 Task: Select the current location as Dinosaur Valley State Park, Texas, United States . Now zoom - , and verify the location . Hide zoom slider
Action: Mouse moved to (169, 100)
Screenshot: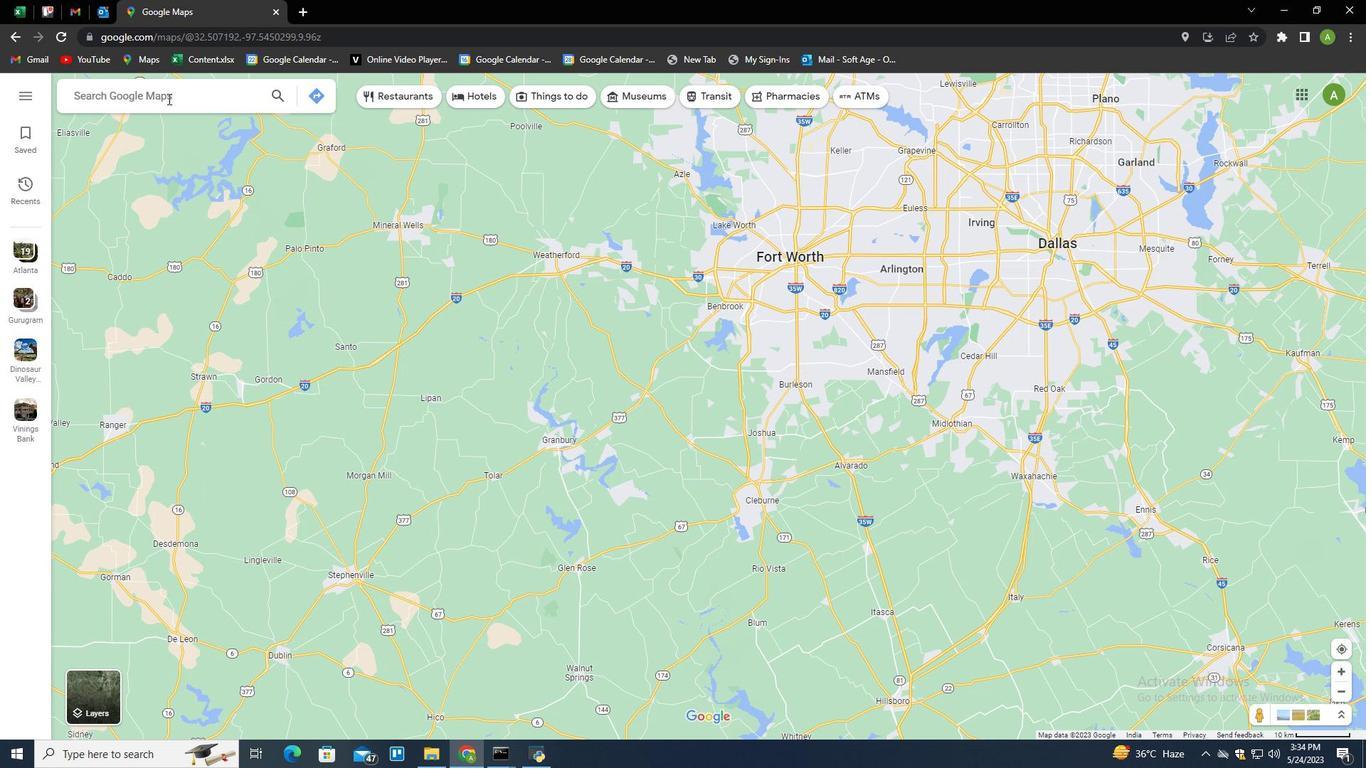 
Action: Mouse pressed left at (169, 100)
Screenshot: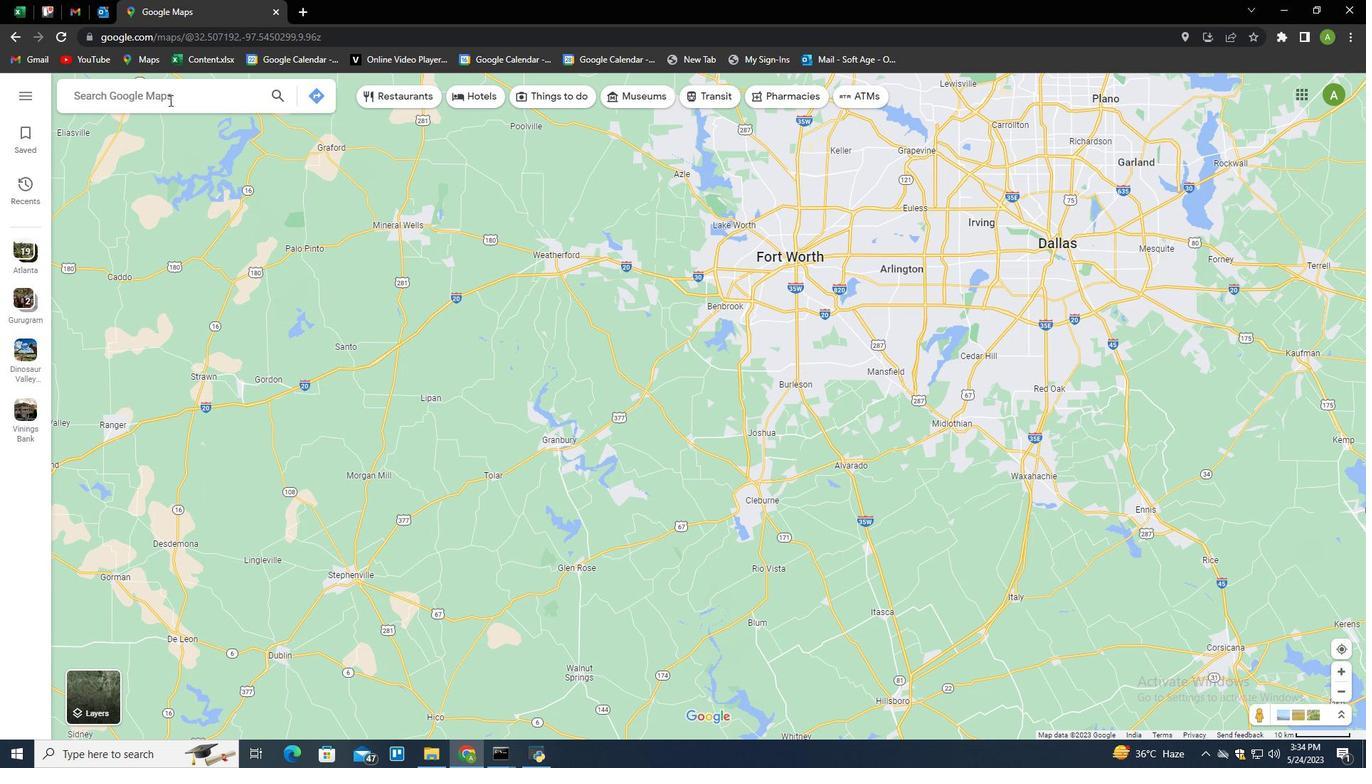 
Action: Key pressed <Key.shift>Dinosaur<Key.space><Key.shift>Valley<Key.space><Key.shift>State<Key.space><Key.shift>Park,<Key.space><Key.shift>Texas,<Key.space><Key.shift>United<Key.space><Key.shift>States<Key.enter>
Screenshot: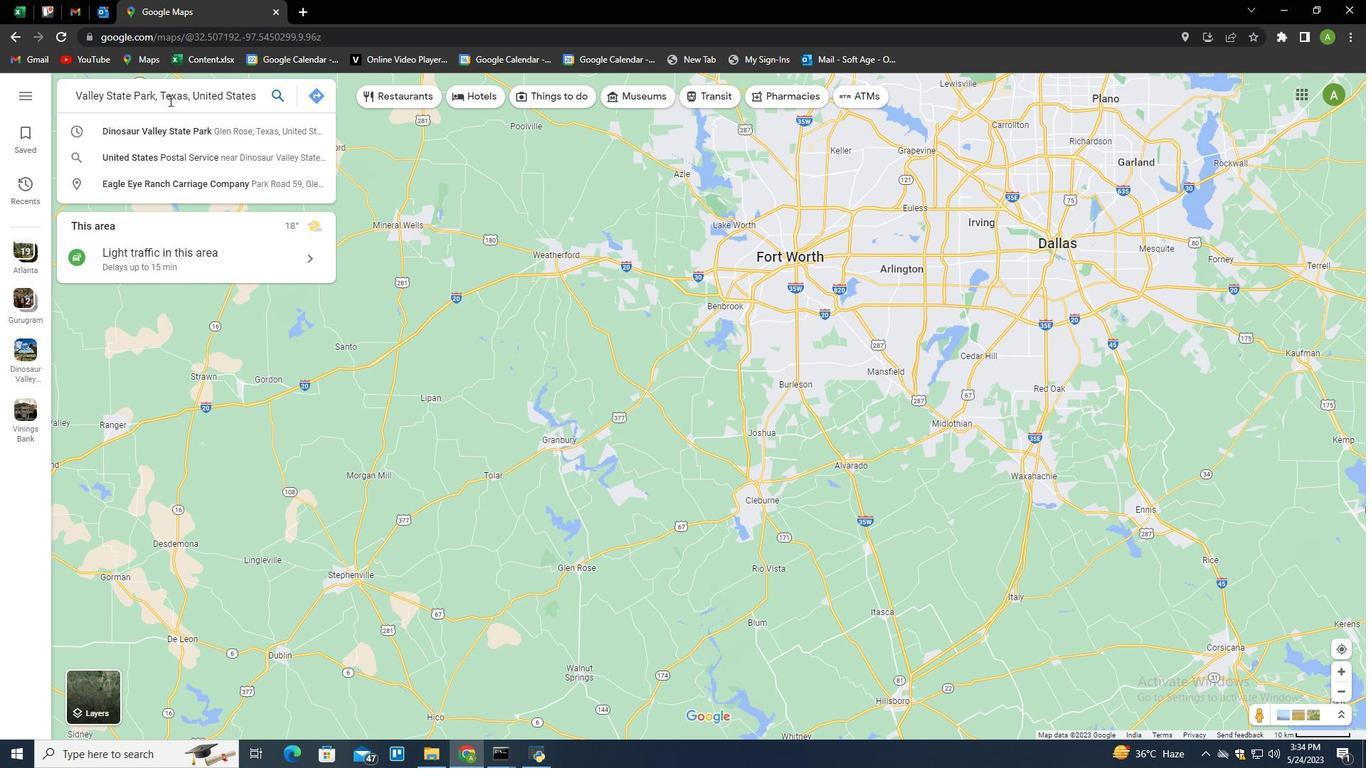 
Action: Mouse moved to (1310, 681)
Screenshot: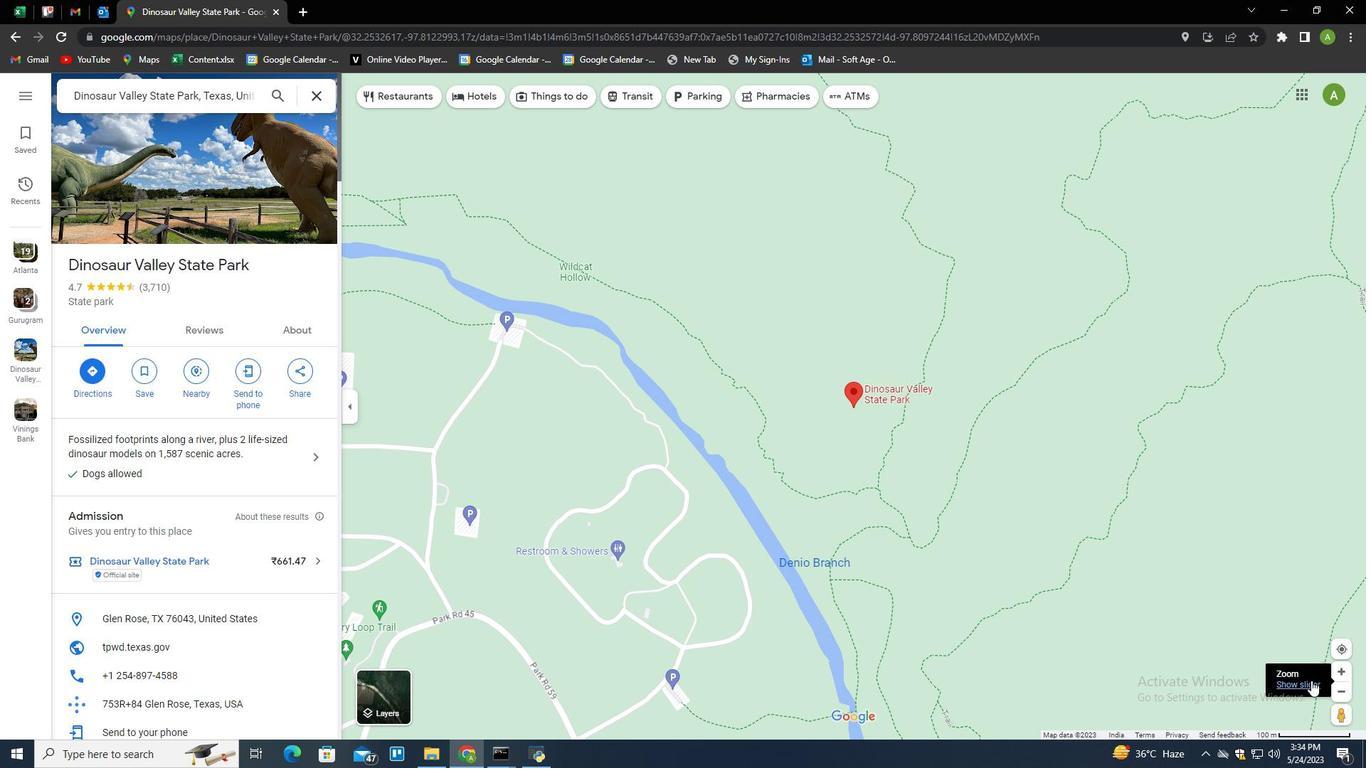 
Action: Mouse pressed left at (1310, 681)
Screenshot: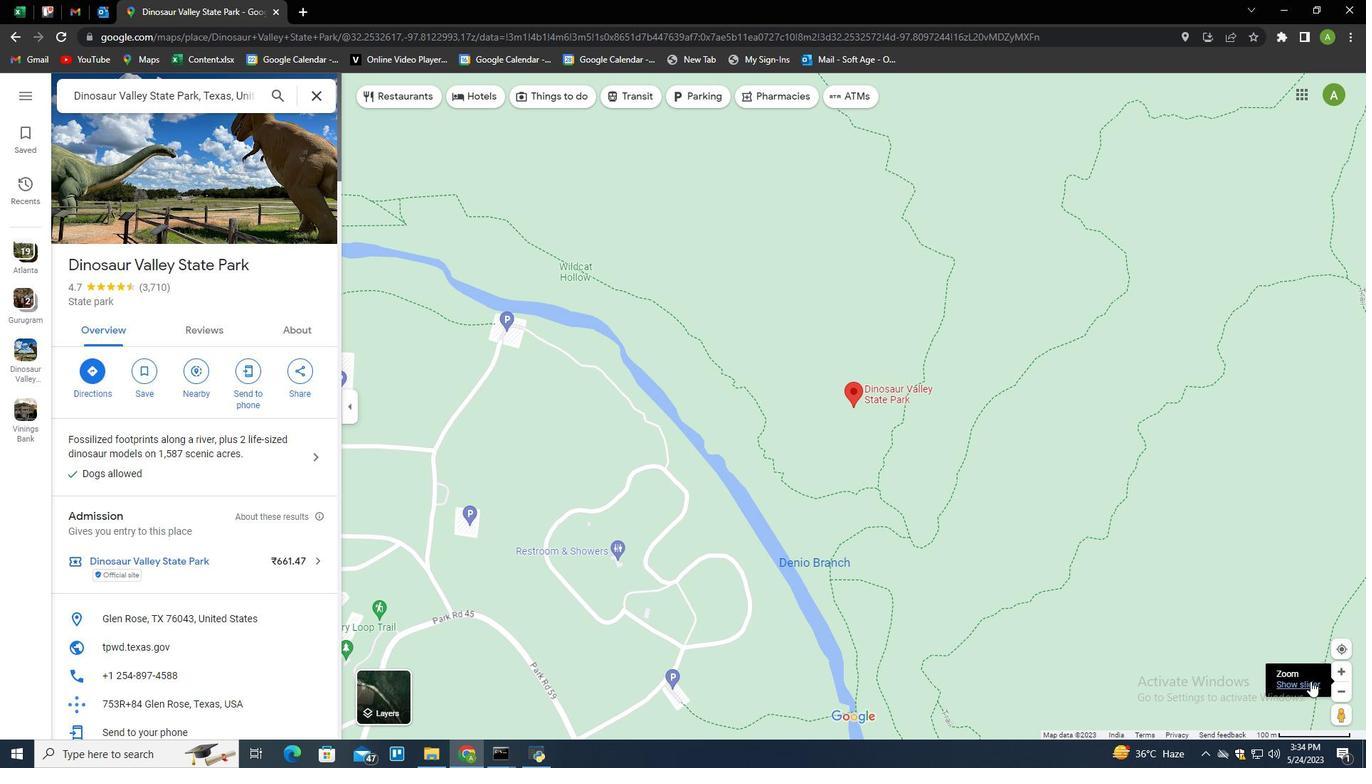 
Action: Mouse moved to (1340, 594)
Screenshot: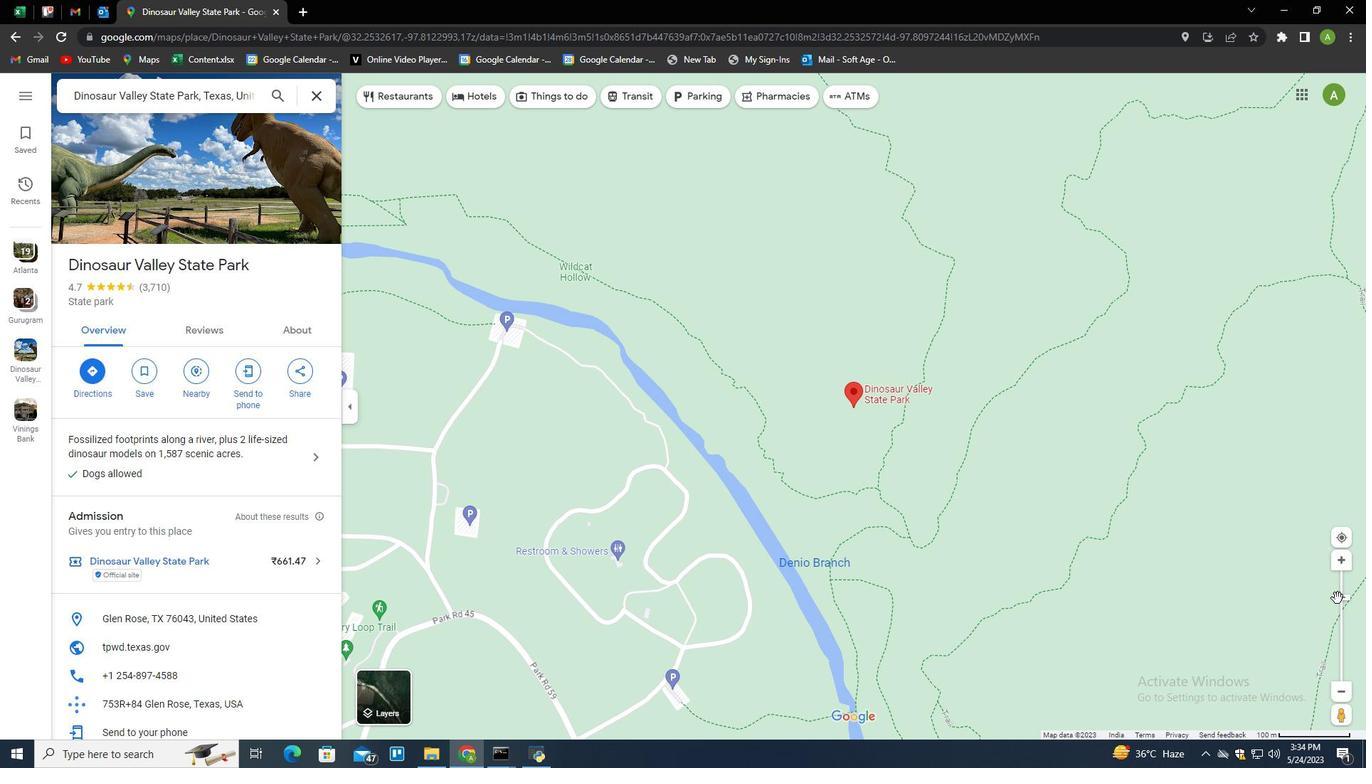 
Action: Mouse pressed left at (1340, 594)
Screenshot: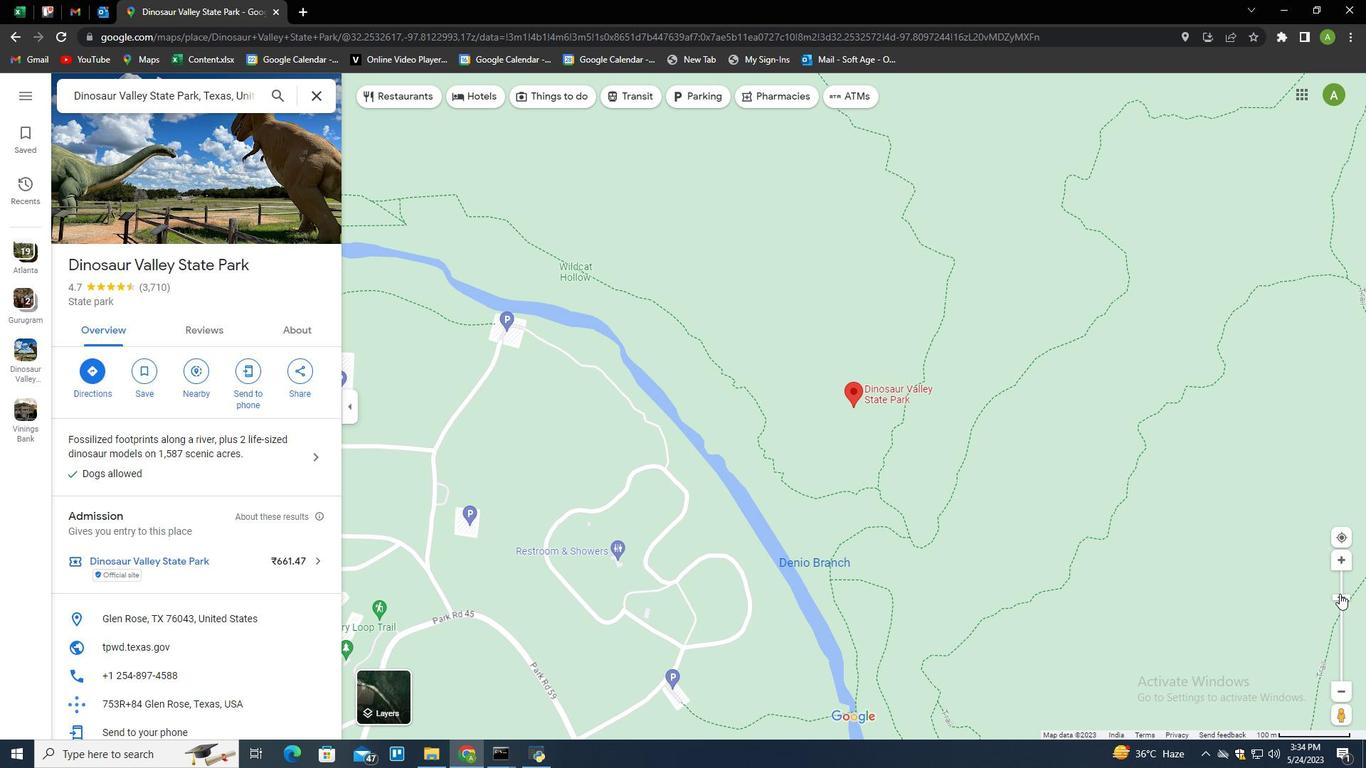 
Action: Mouse moved to (1340, 680)
Screenshot: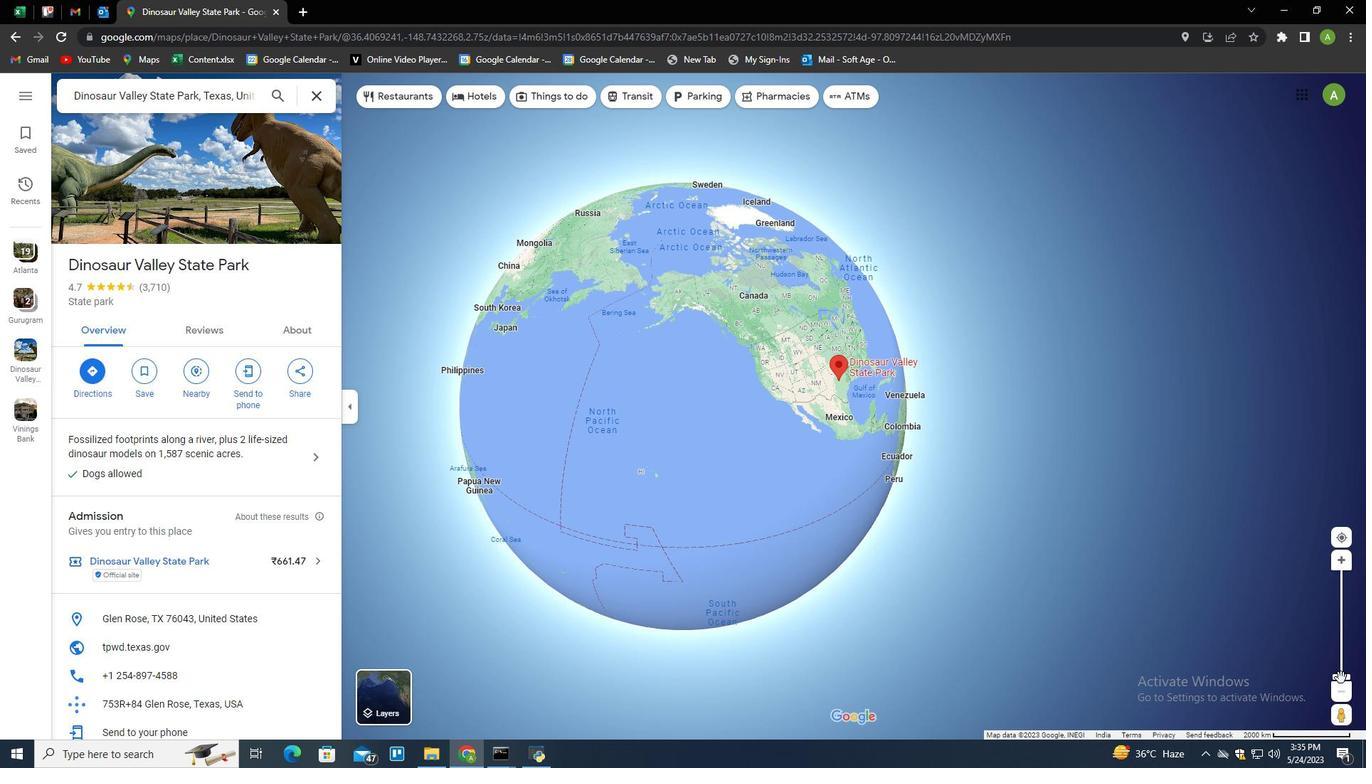 
Action: Mouse pressed left at (1340, 680)
Screenshot: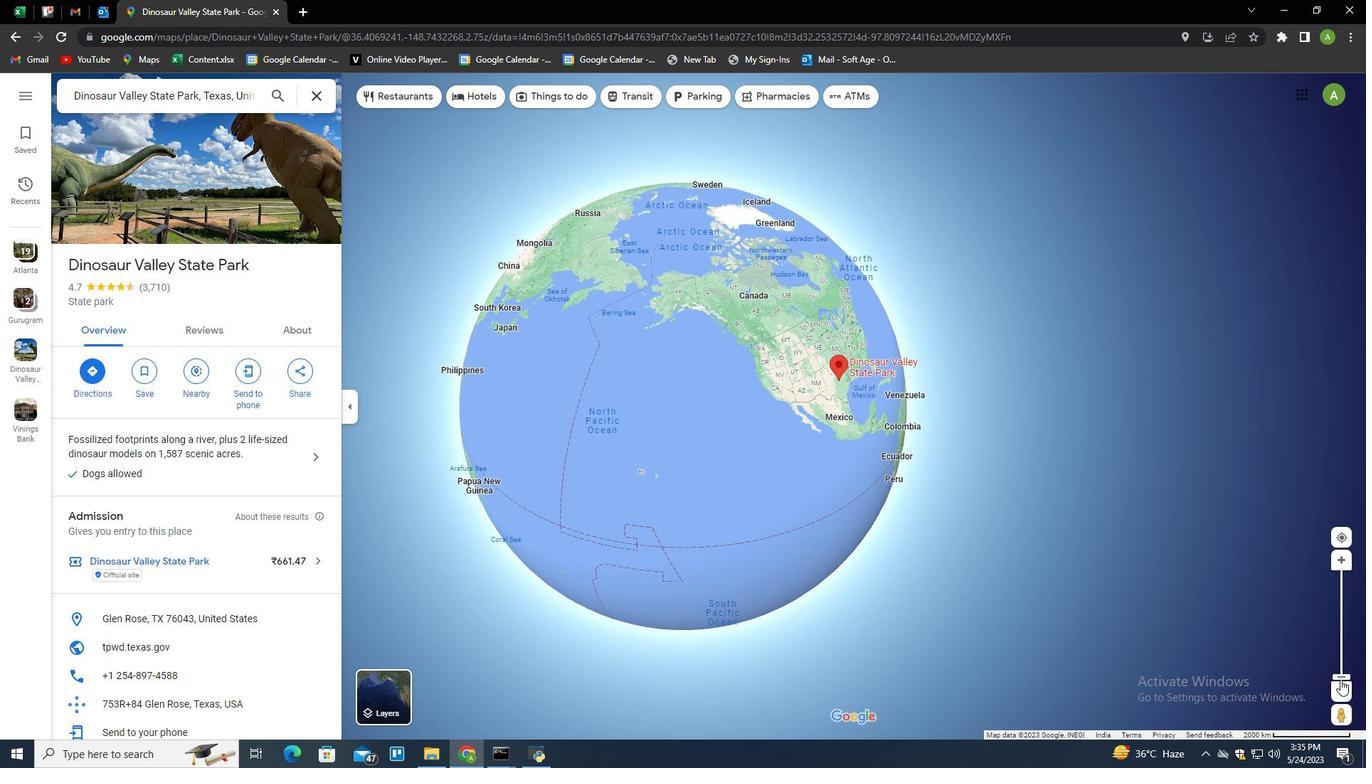 
Action: Mouse moved to (1302, 569)
Screenshot: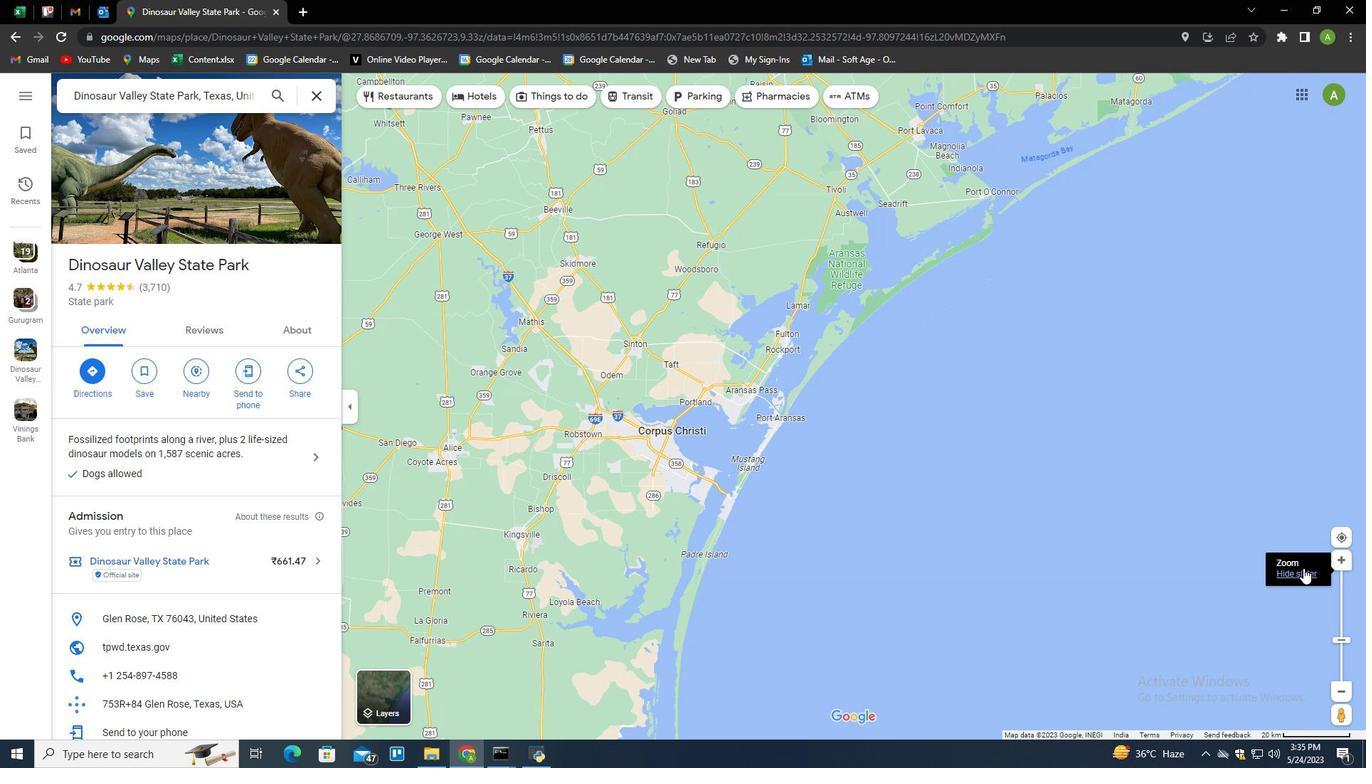 
Action: Mouse pressed left at (1302, 569)
Screenshot: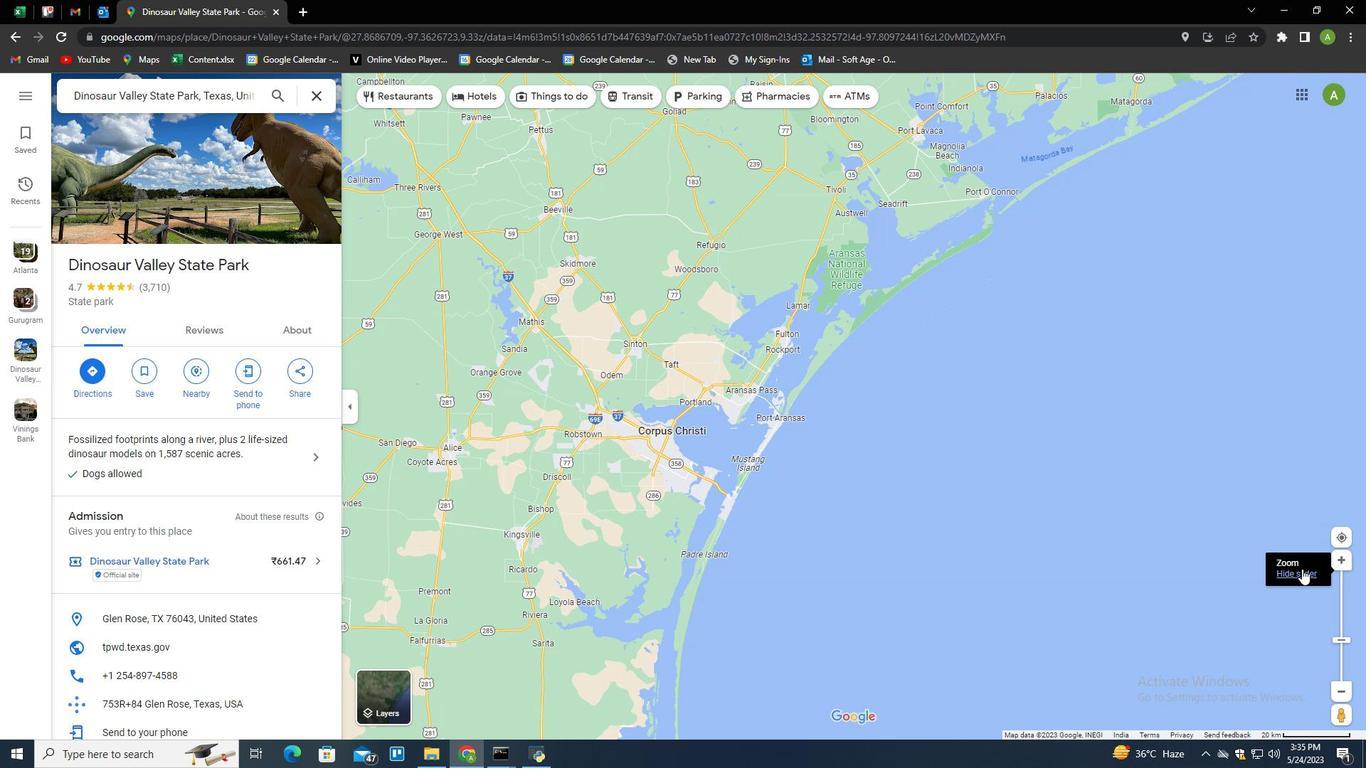 
Action: Mouse moved to (976, 585)
Screenshot: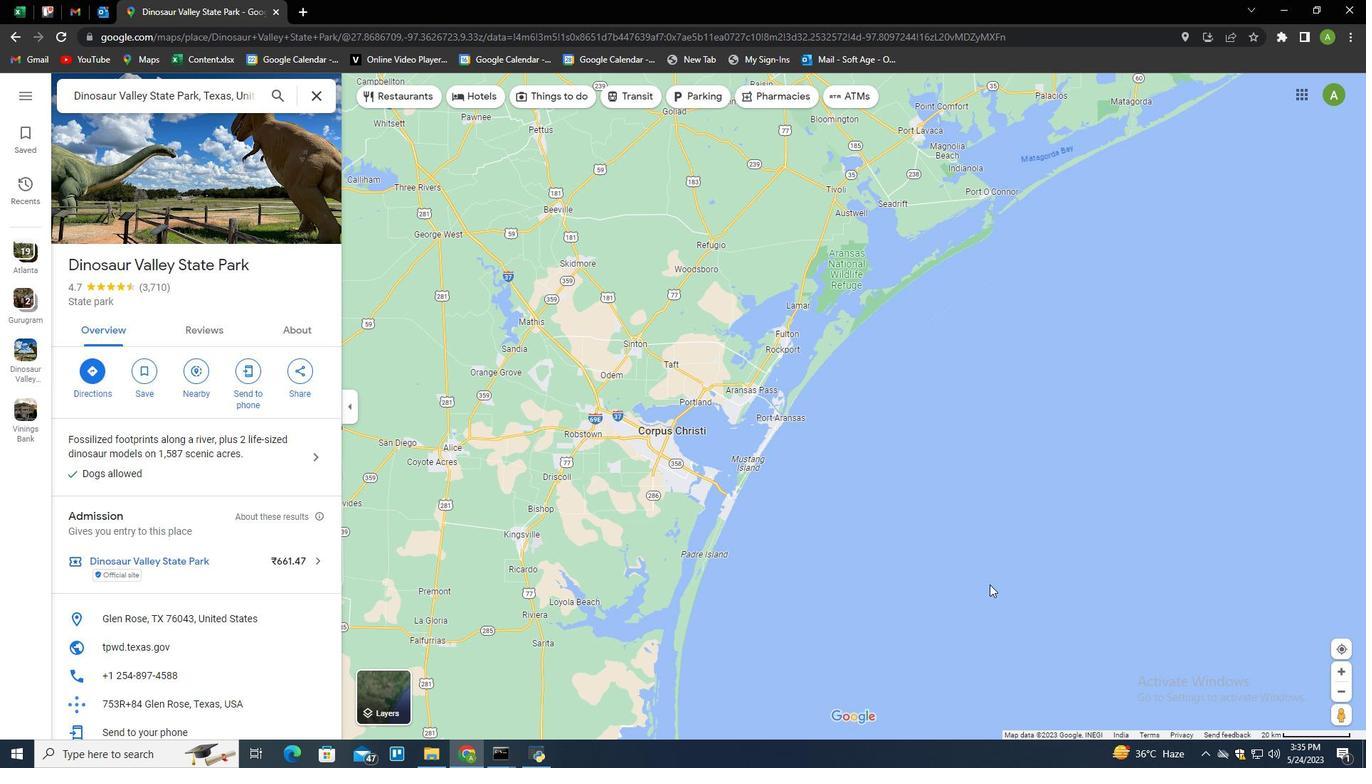 
